 Task: Sort the products by unit price (low first).
Action: Mouse moved to (18, 114)
Screenshot: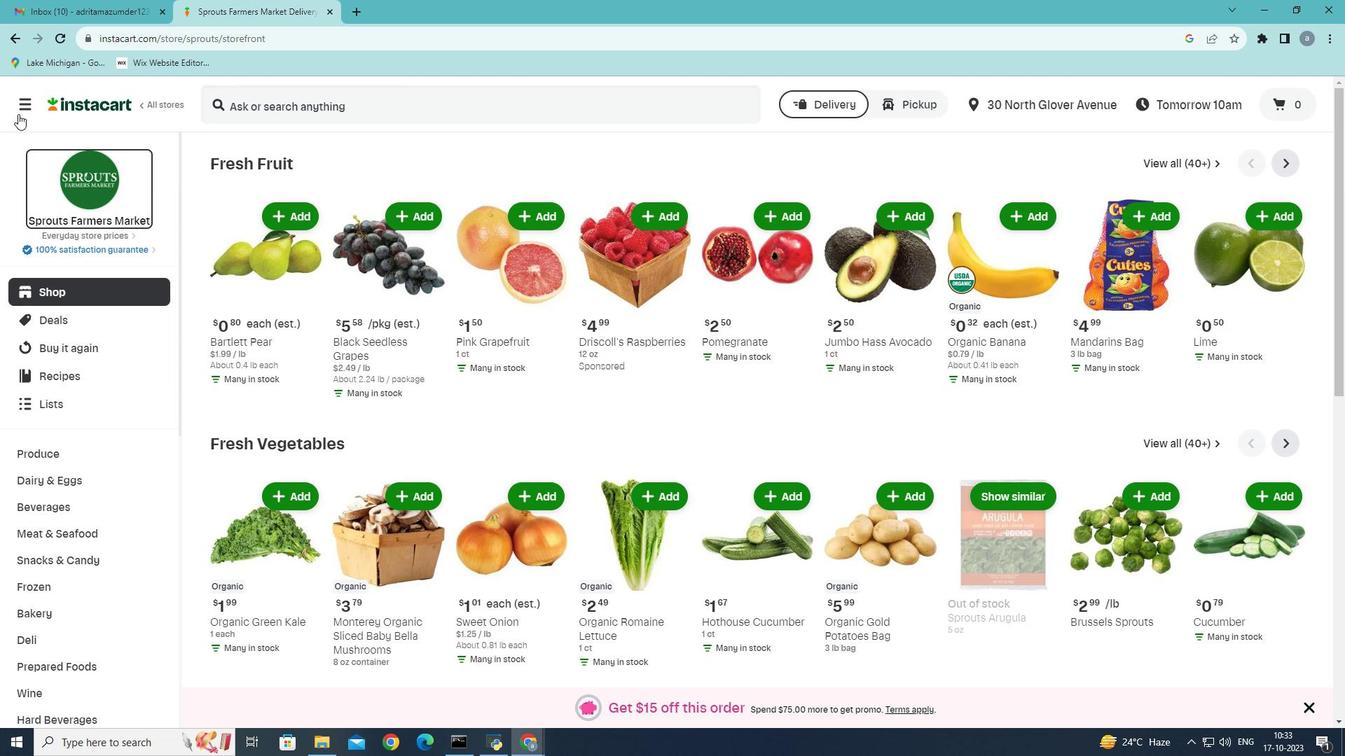
Action: Mouse pressed left at (18, 114)
Screenshot: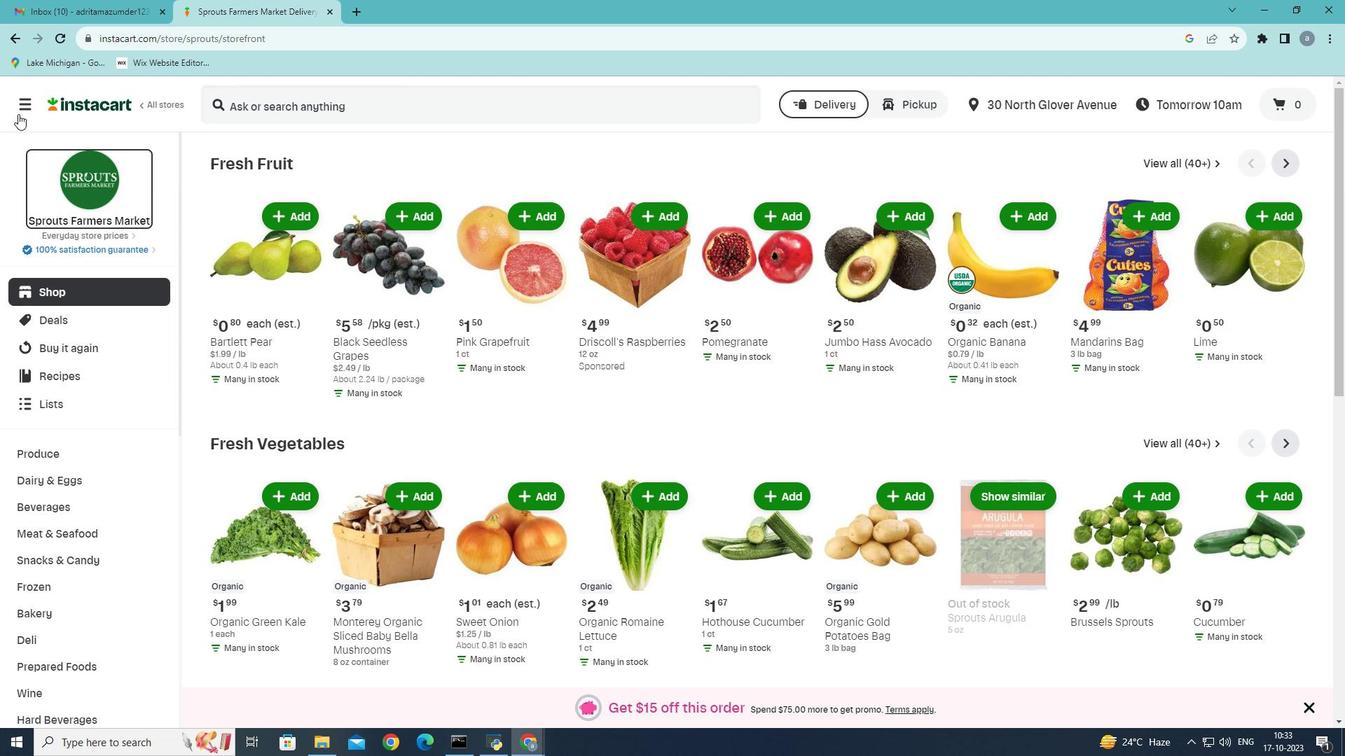 
Action: Mouse moved to (44, 414)
Screenshot: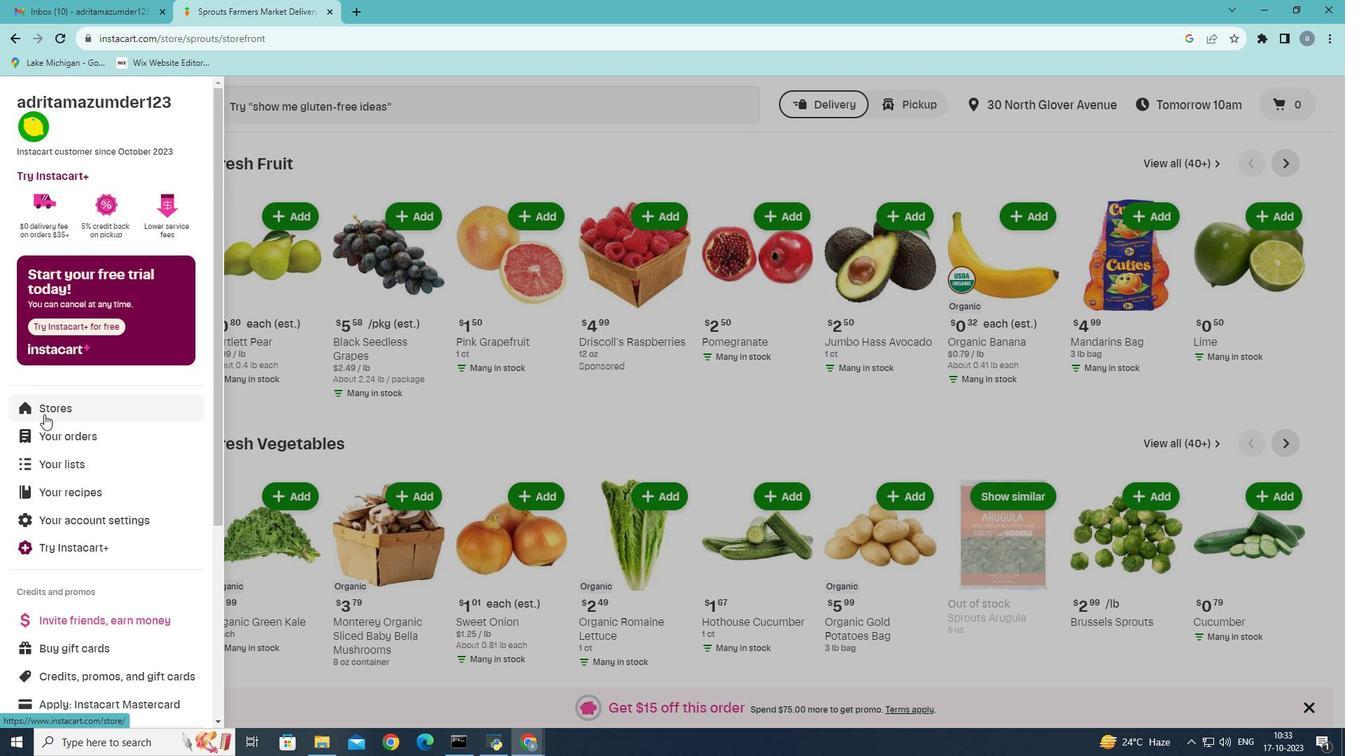 
Action: Mouse pressed left at (44, 414)
Screenshot: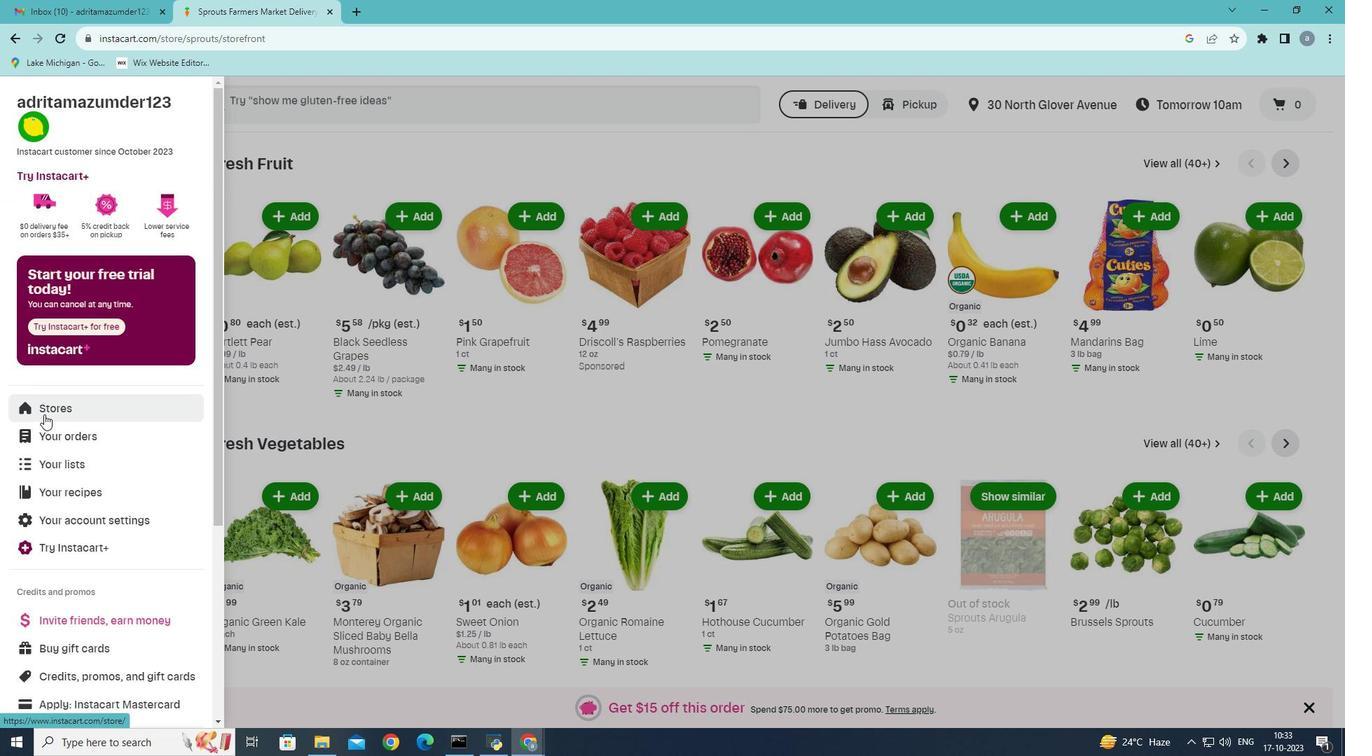 
Action: Mouse moved to (321, 150)
Screenshot: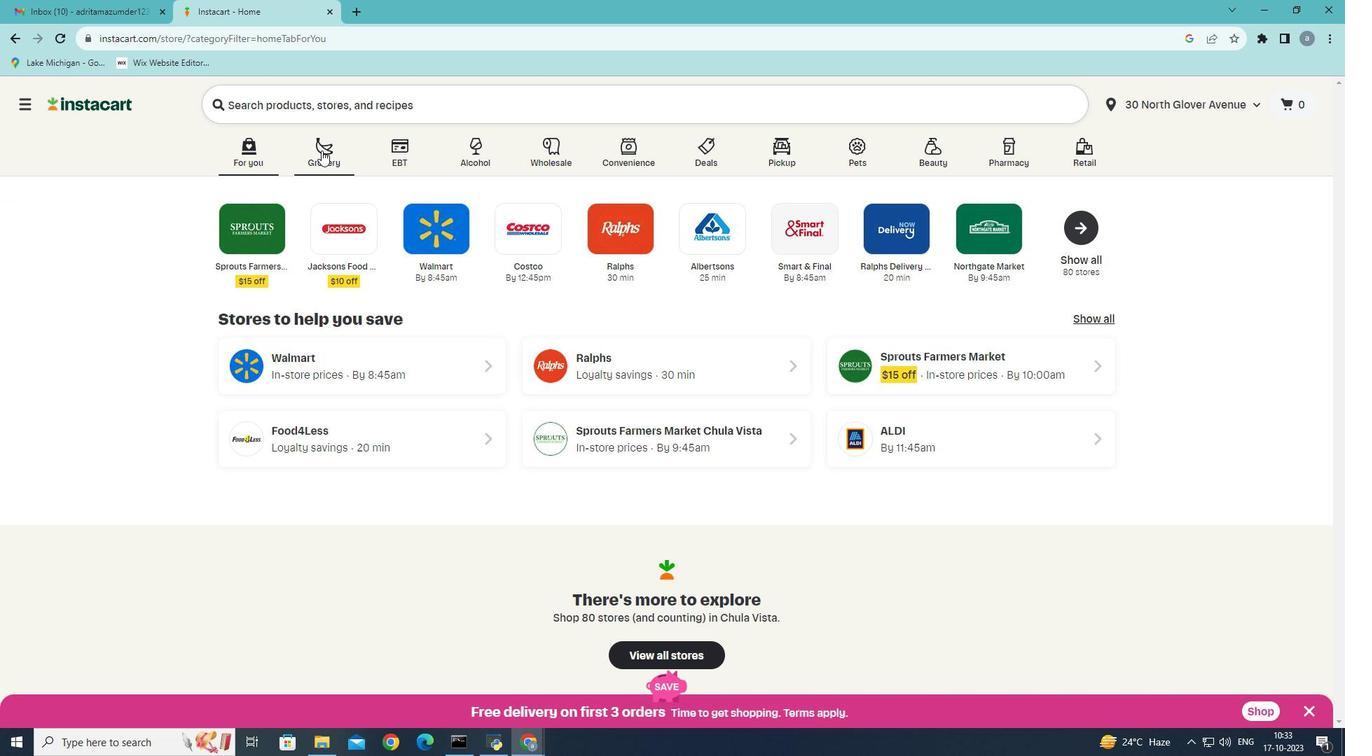 
Action: Mouse pressed left at (321, 150)
Screenshot: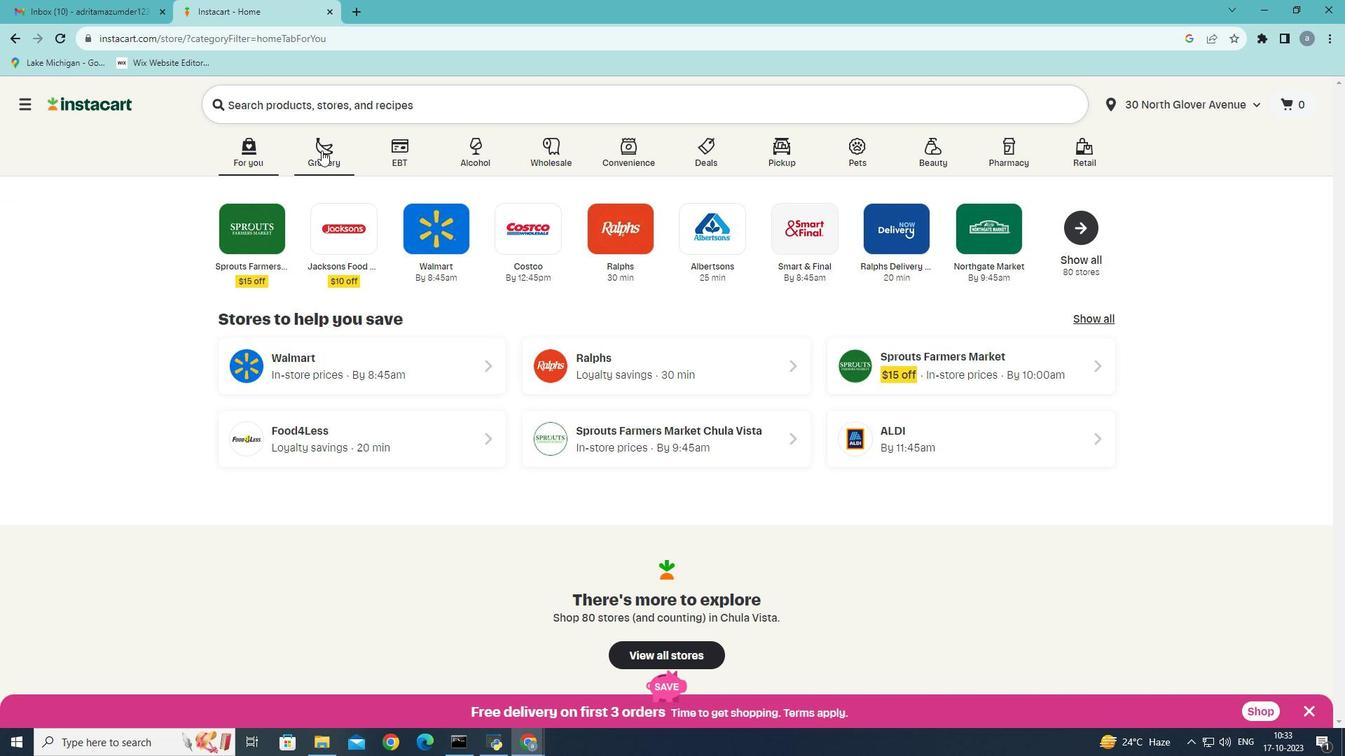 
Action: Mouse moved to (899, 310)
Screenshot: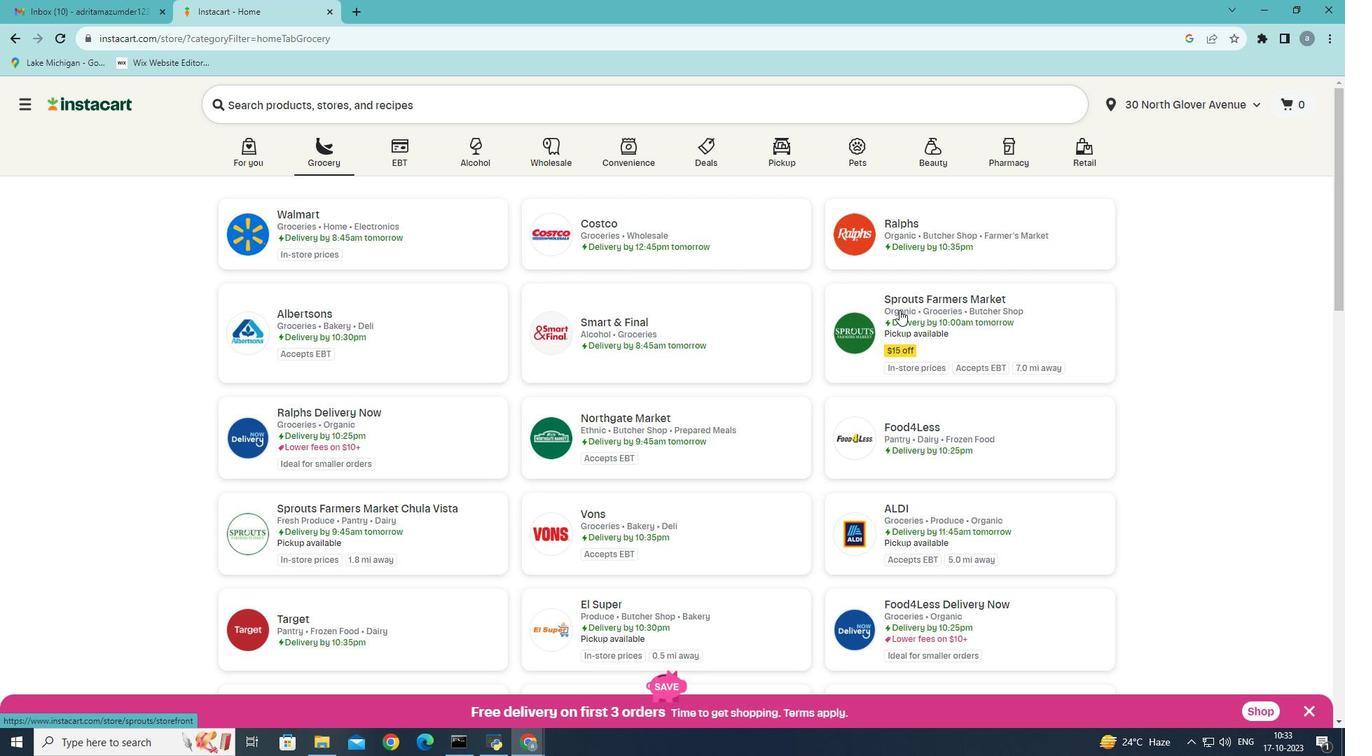 
Action: Mouse pressed left at (899, 310)
Screenshot: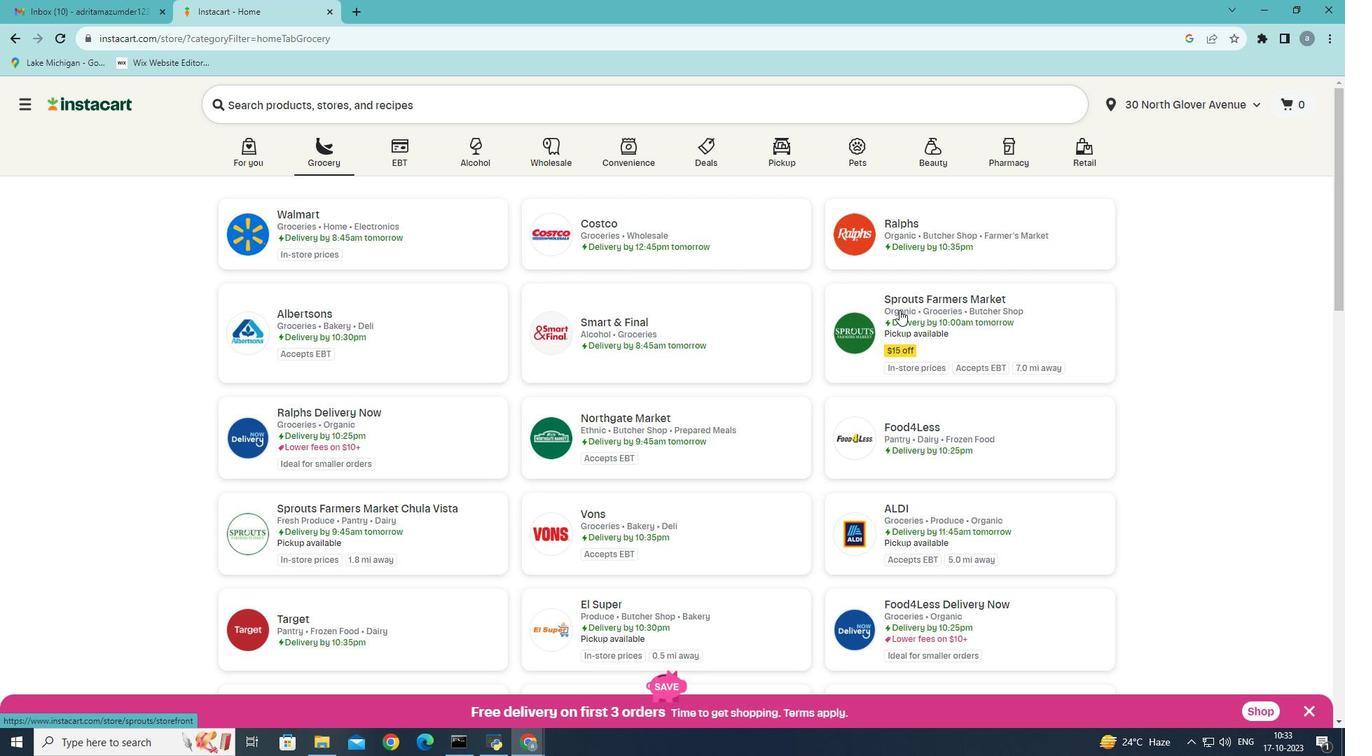 
Action: Mouse moved to (81, 529)
Screenshot: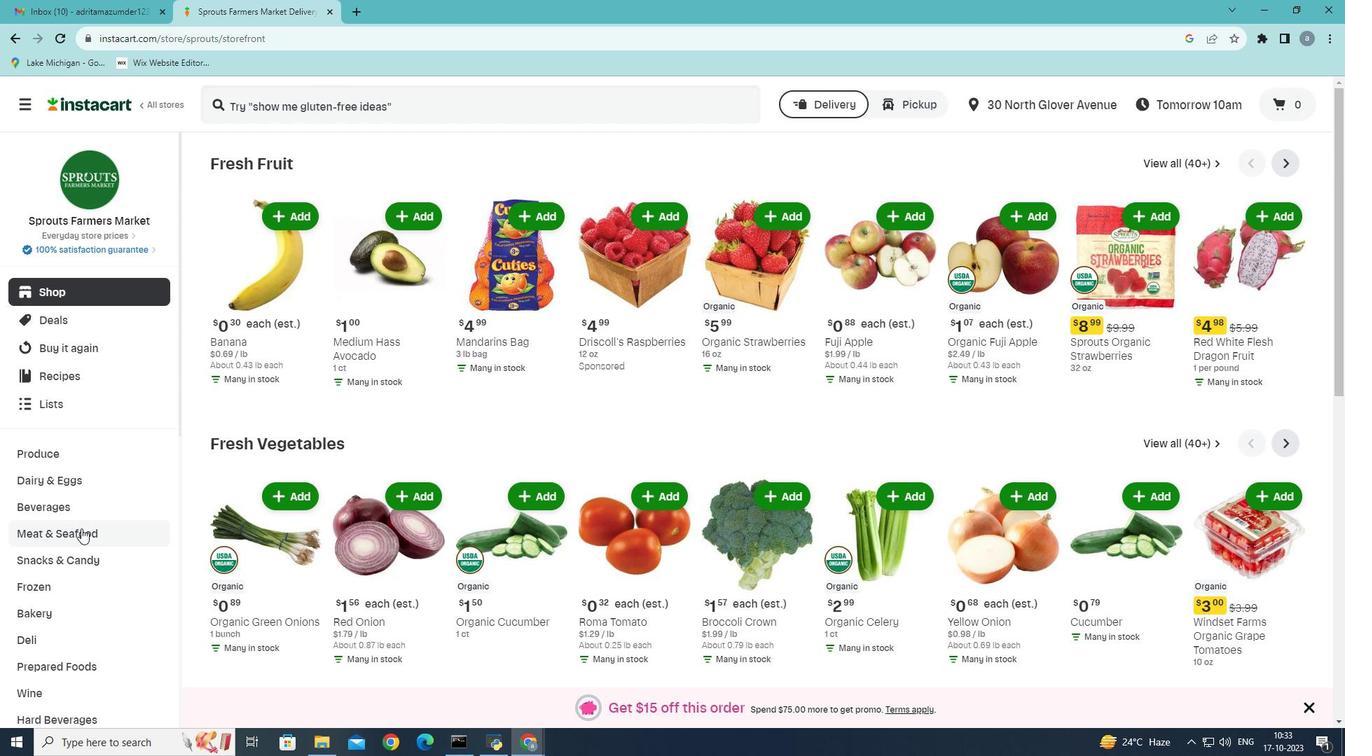 
Action: Mouse pressed left at (81, 529)
Screenshot: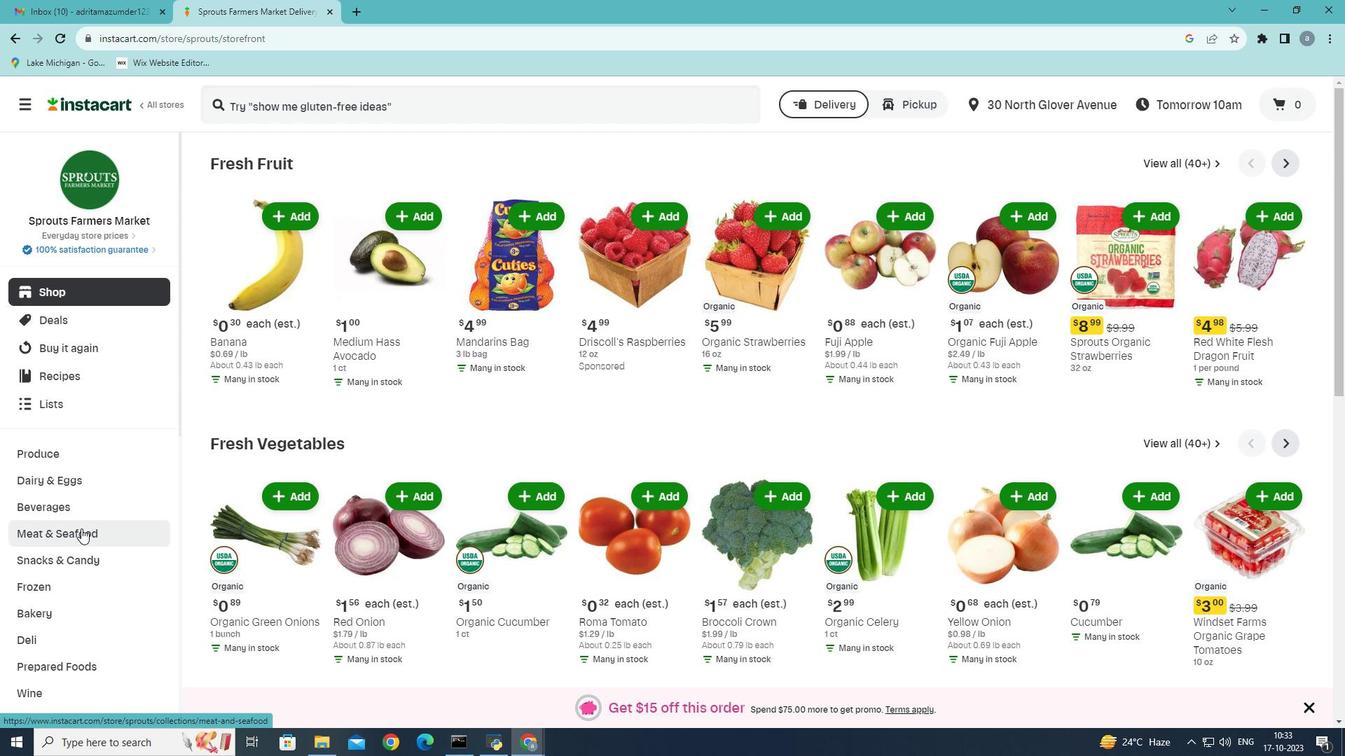 
Action: Mouse moved to (414, 205)
Screenshot: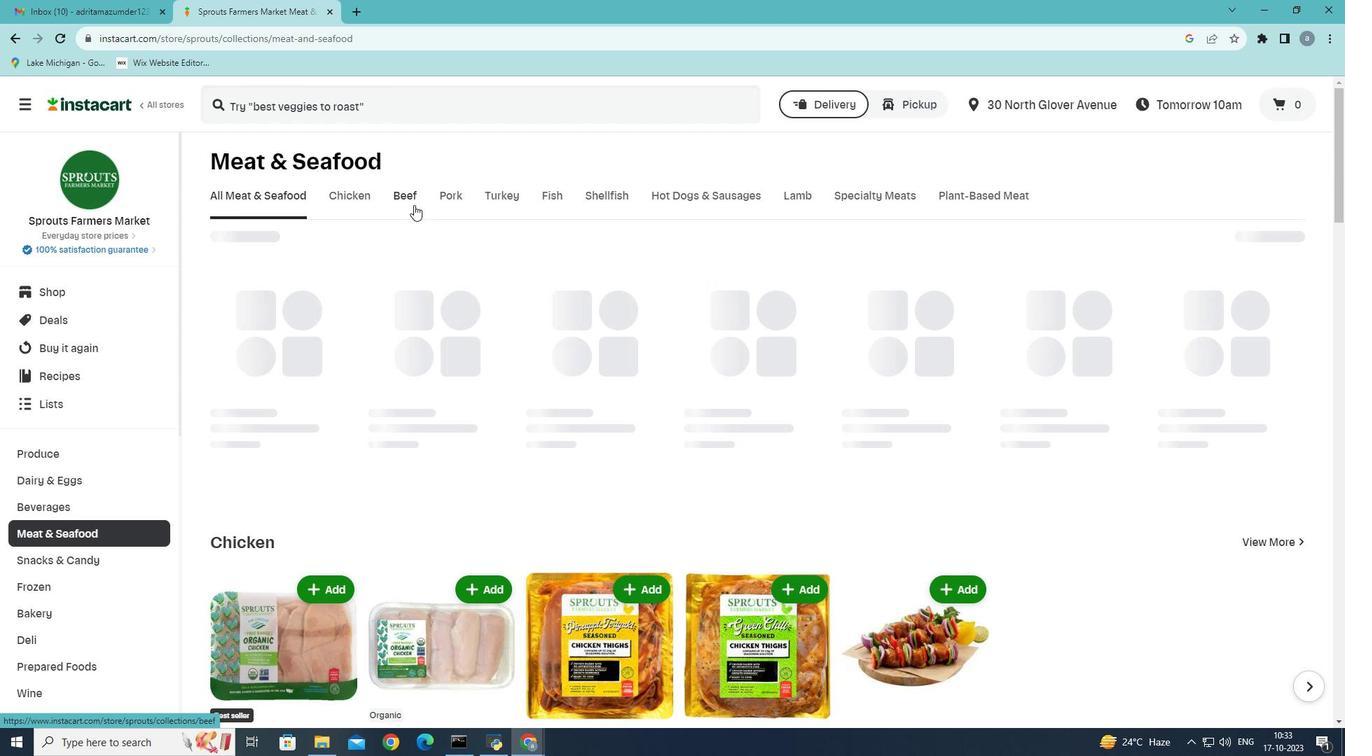 
Action: Mouse pressed left at (414, 205)
Screenshot: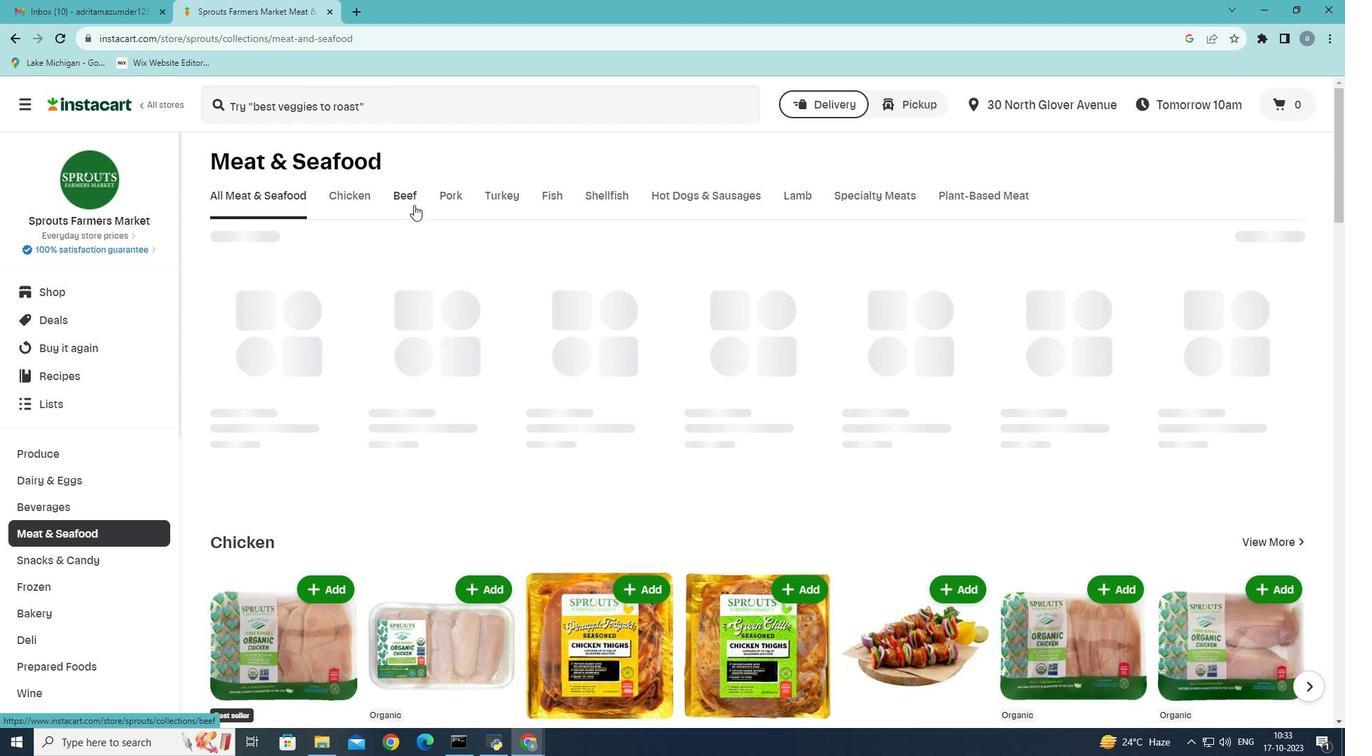 
Action: Mouse moved to (496, 262)
Screenshot: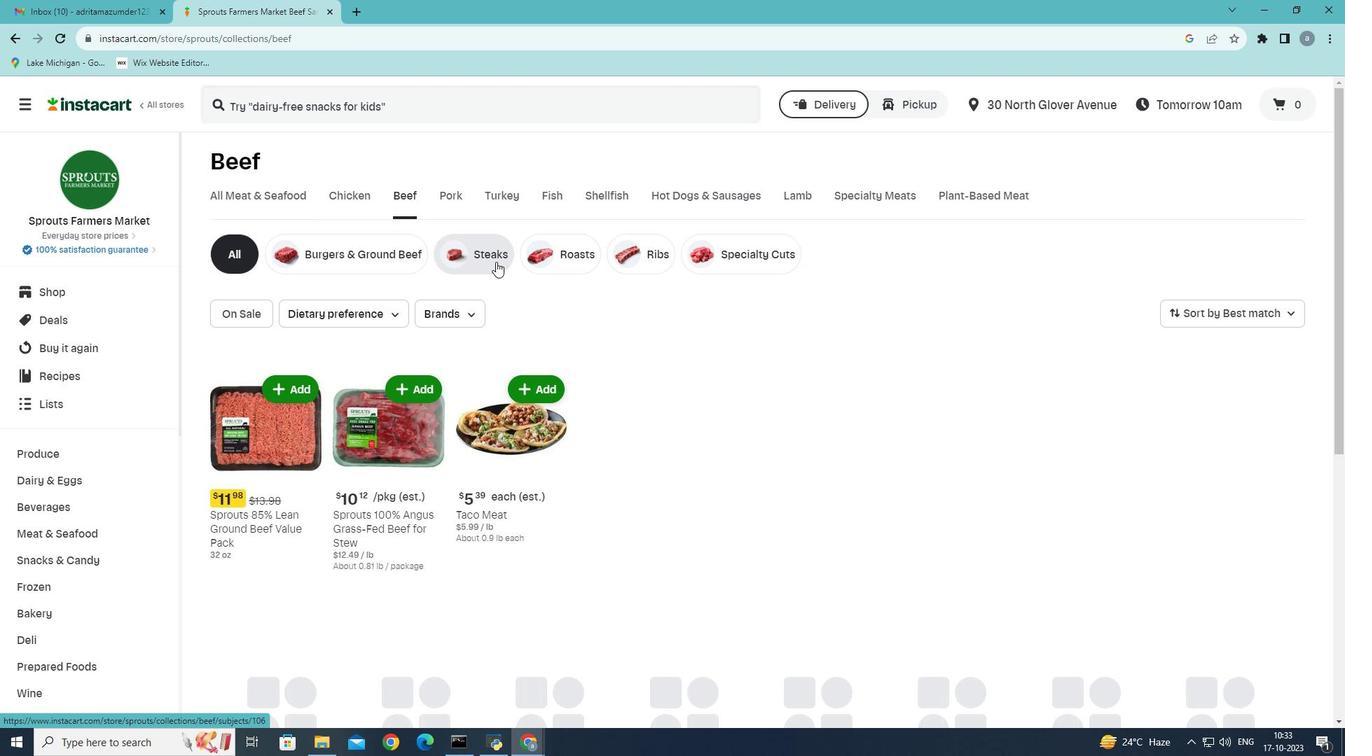 
Action: Mouse pressed left at (496, 262)
Screenshot: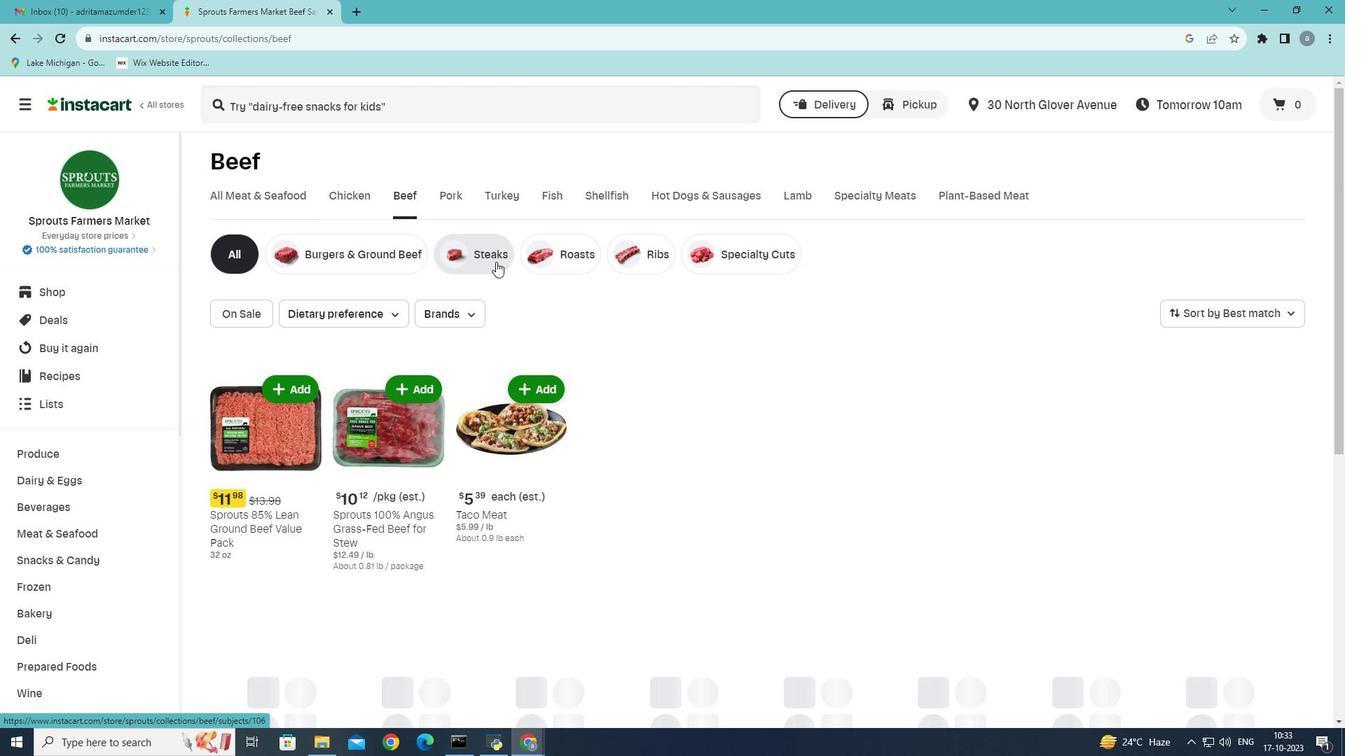 
Action: Mouse moved to (1289, 316)
Screenshot: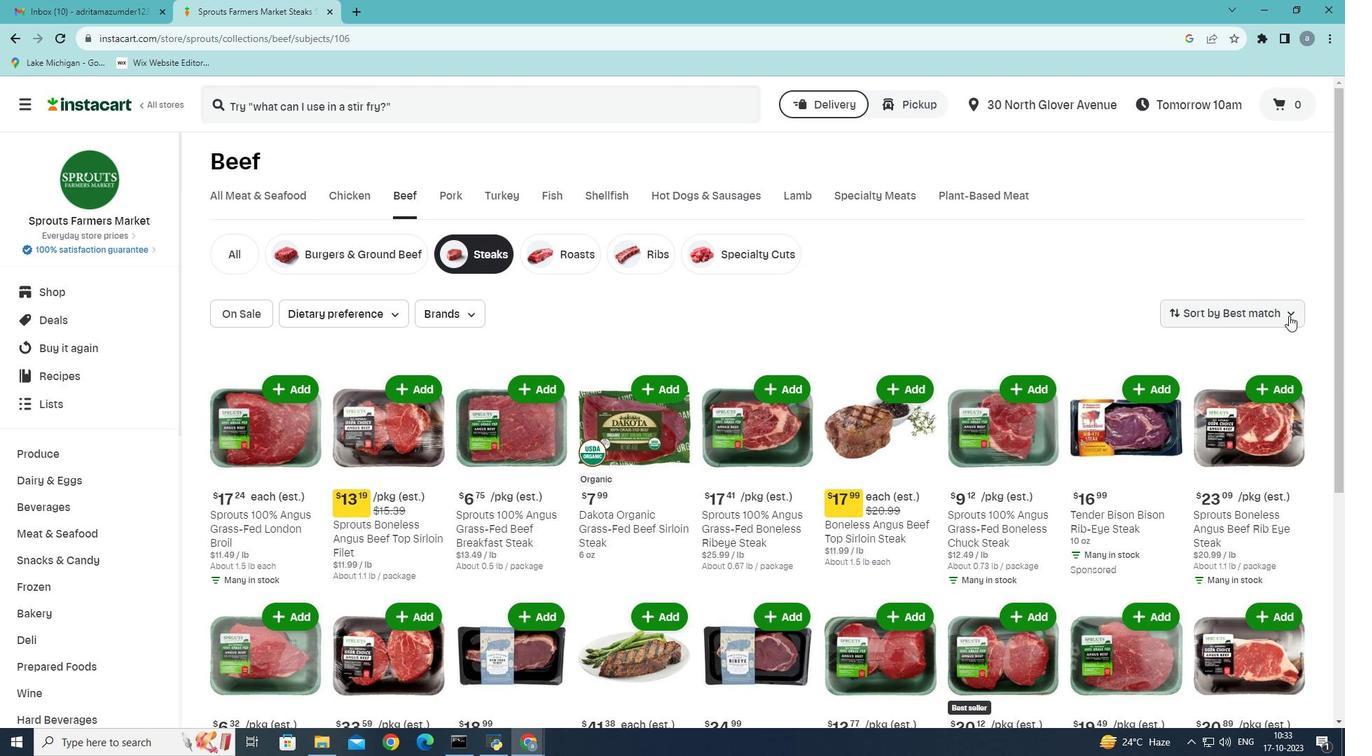 
Action: Mouse pressed left at (1289, 316)
Screenshot: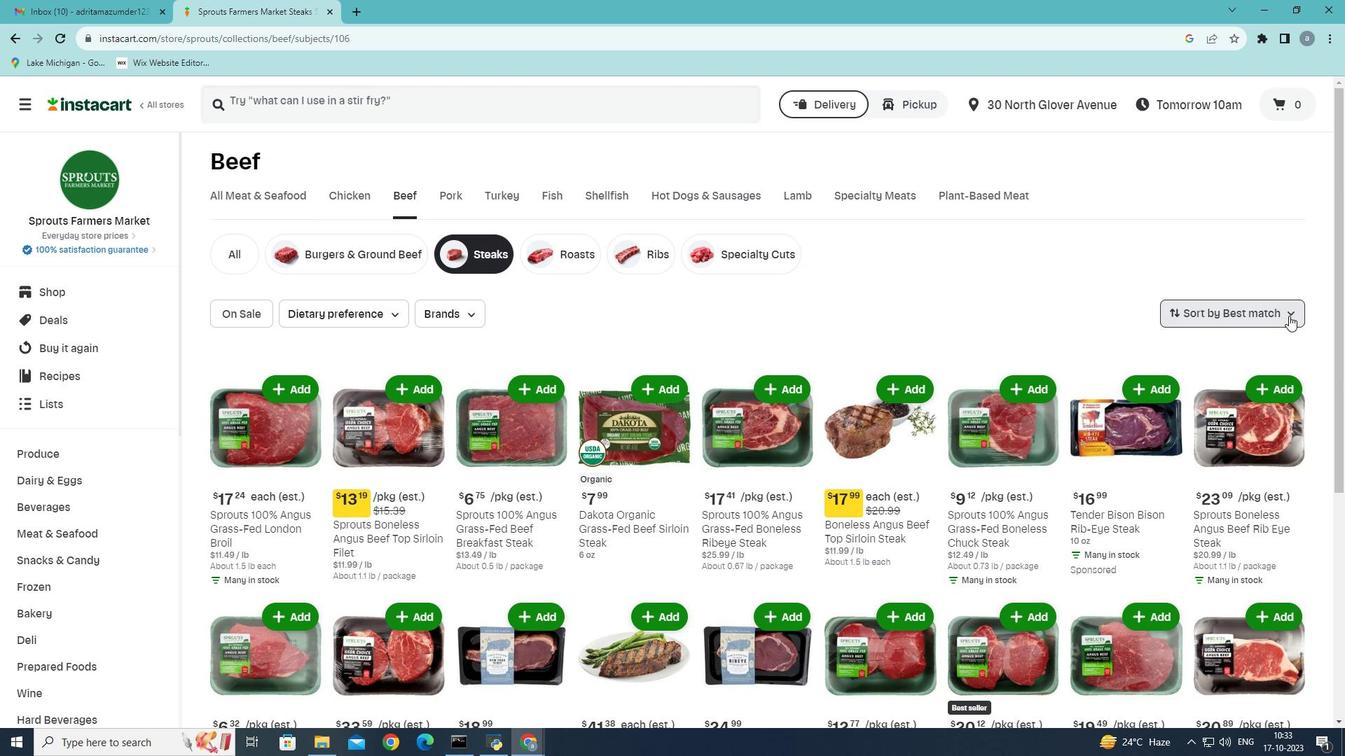 
Action: Mouse moved to (1253, 445)
Screenshot: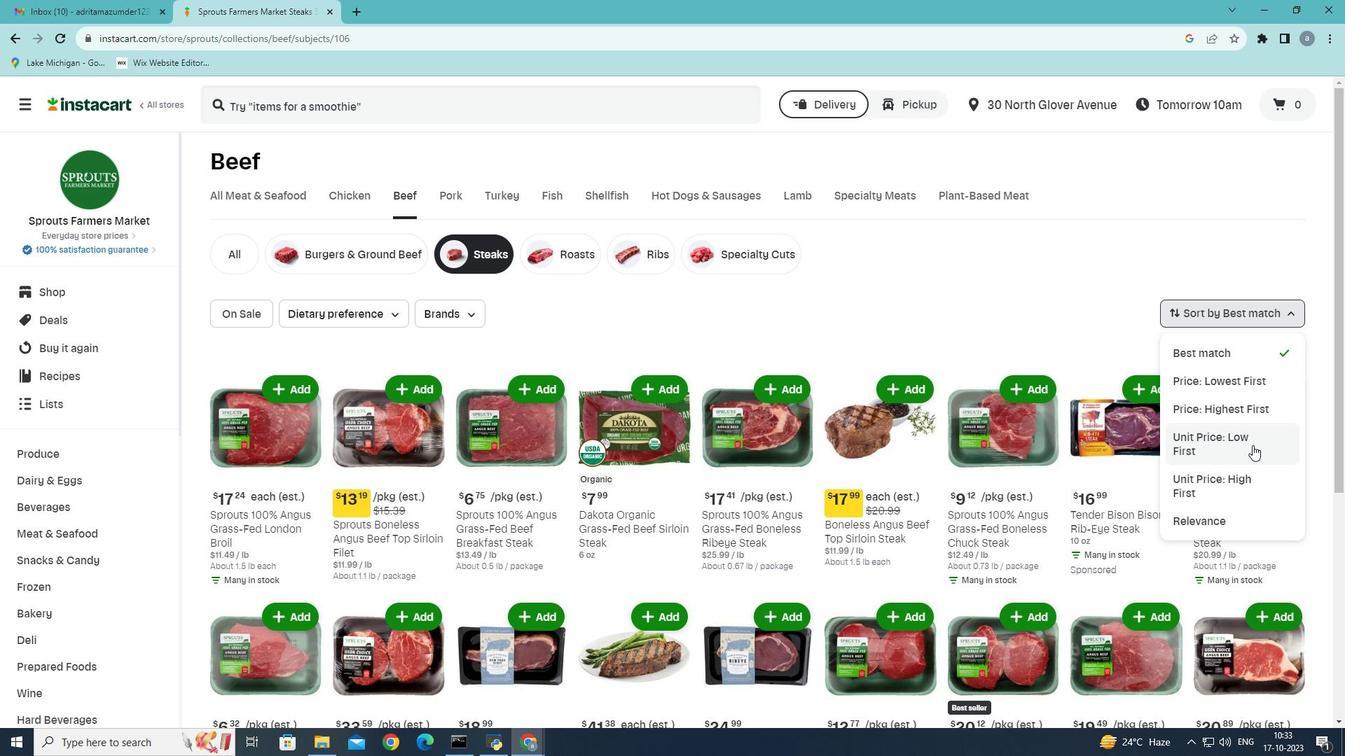 
Action: Mouse pressed left at (1253, 445)
Screenshot: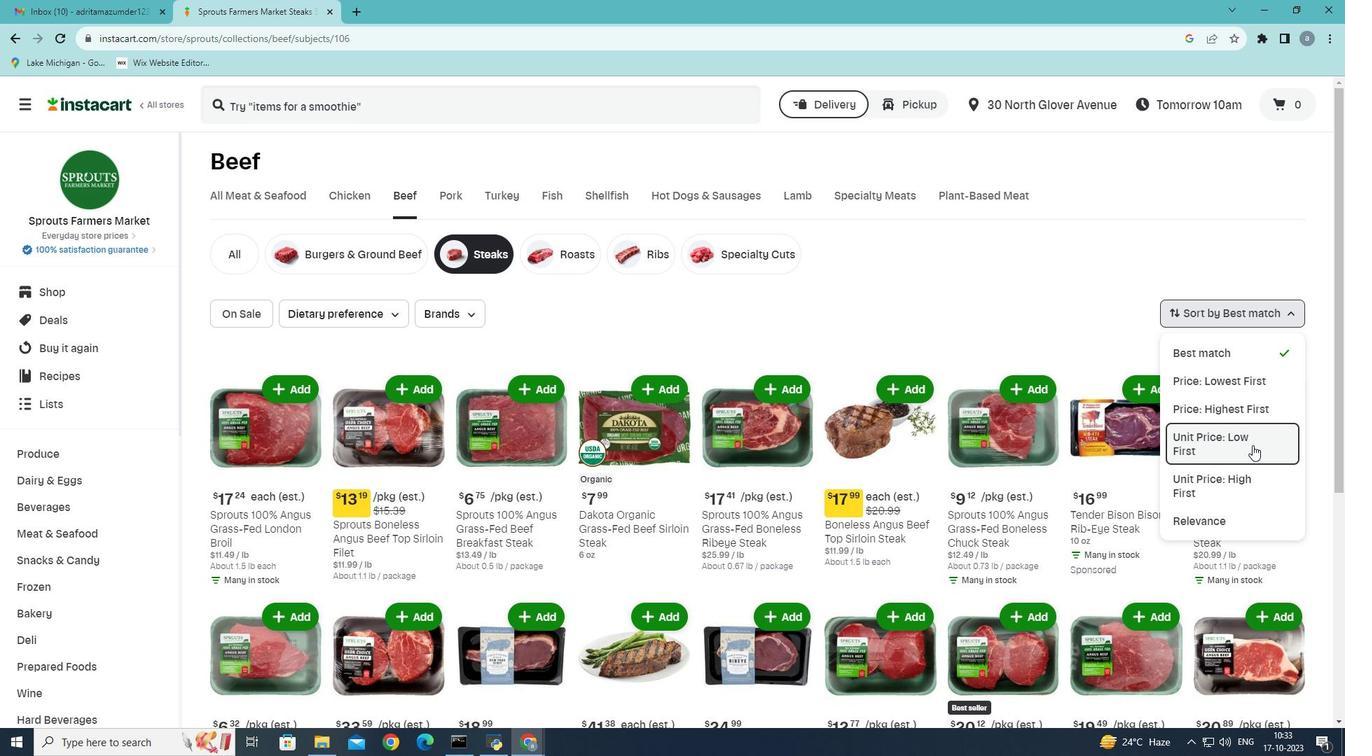 
